 Task: Enable the Everyone on Linkedin option.
Action: Mouse moved to (893, 121)
Screenshot: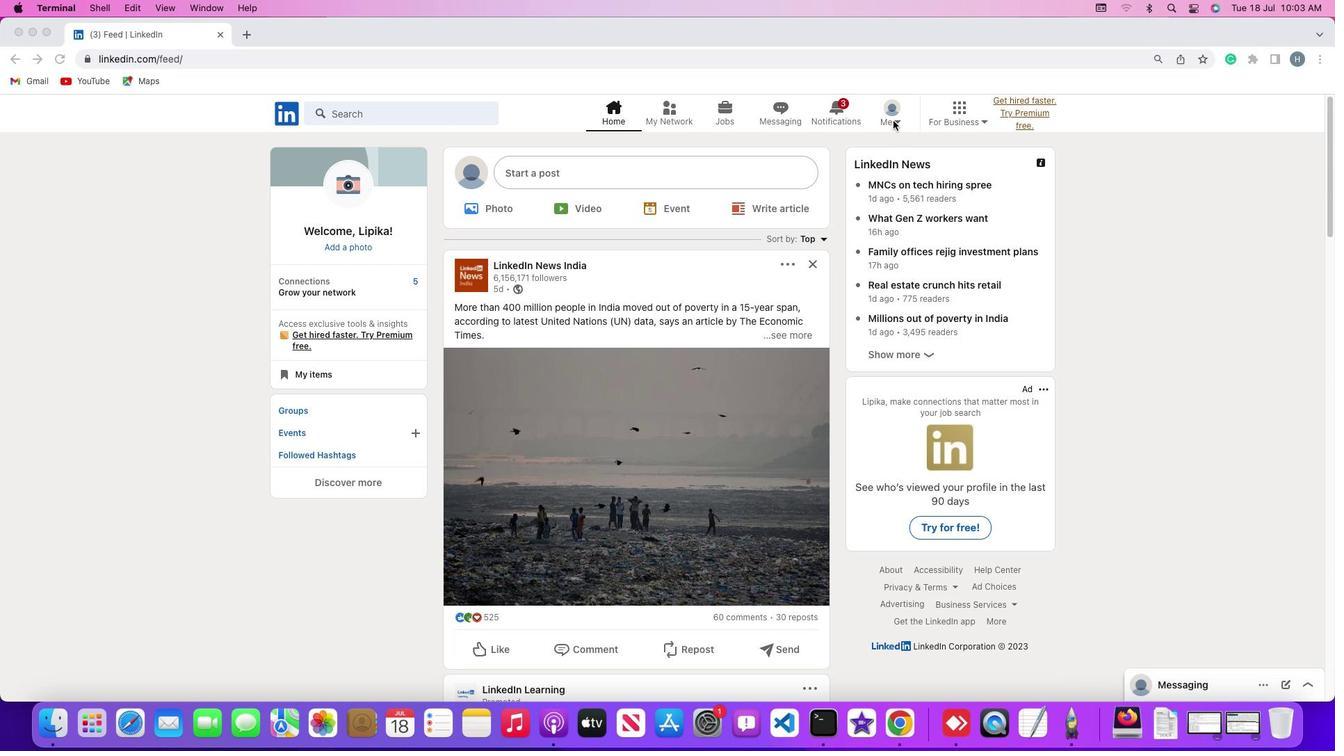 
Action: Mouse pressed left at (893, 121)
Screenshot: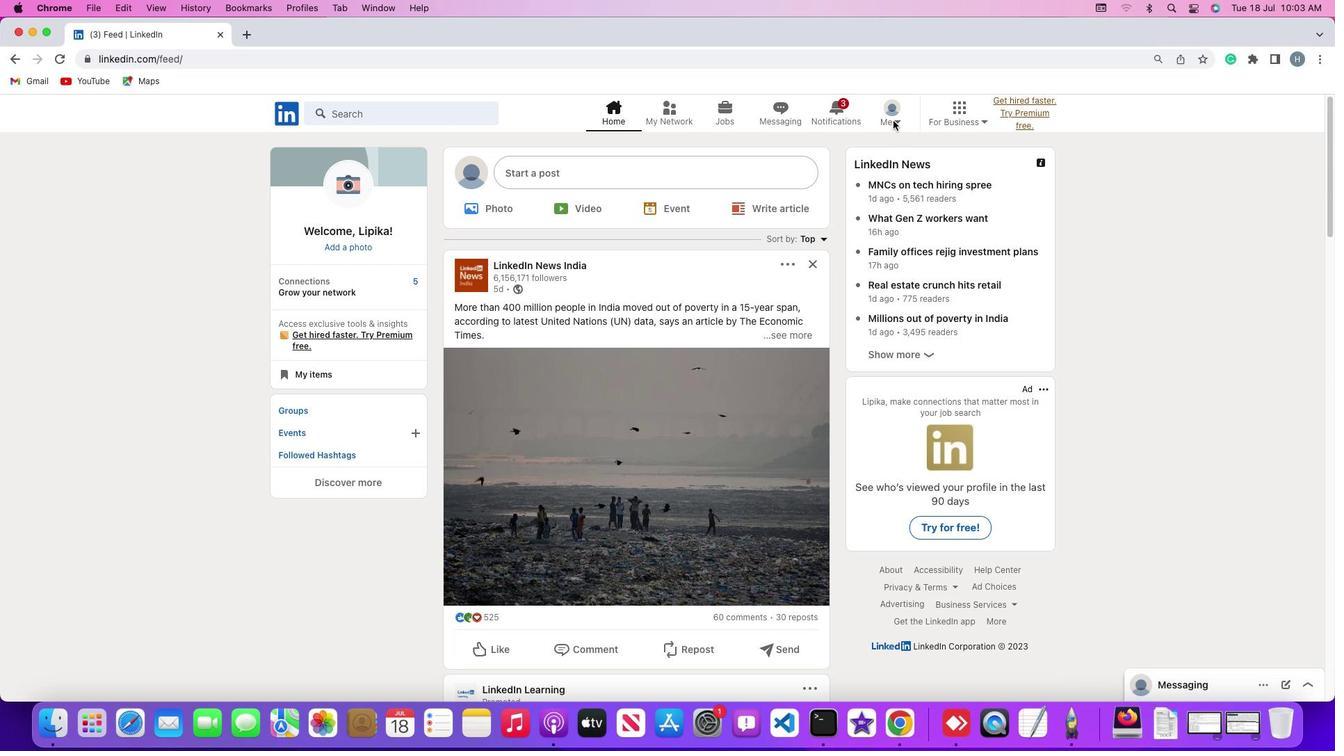 
Action: Mouse moved to (900, 118)
Screenshot: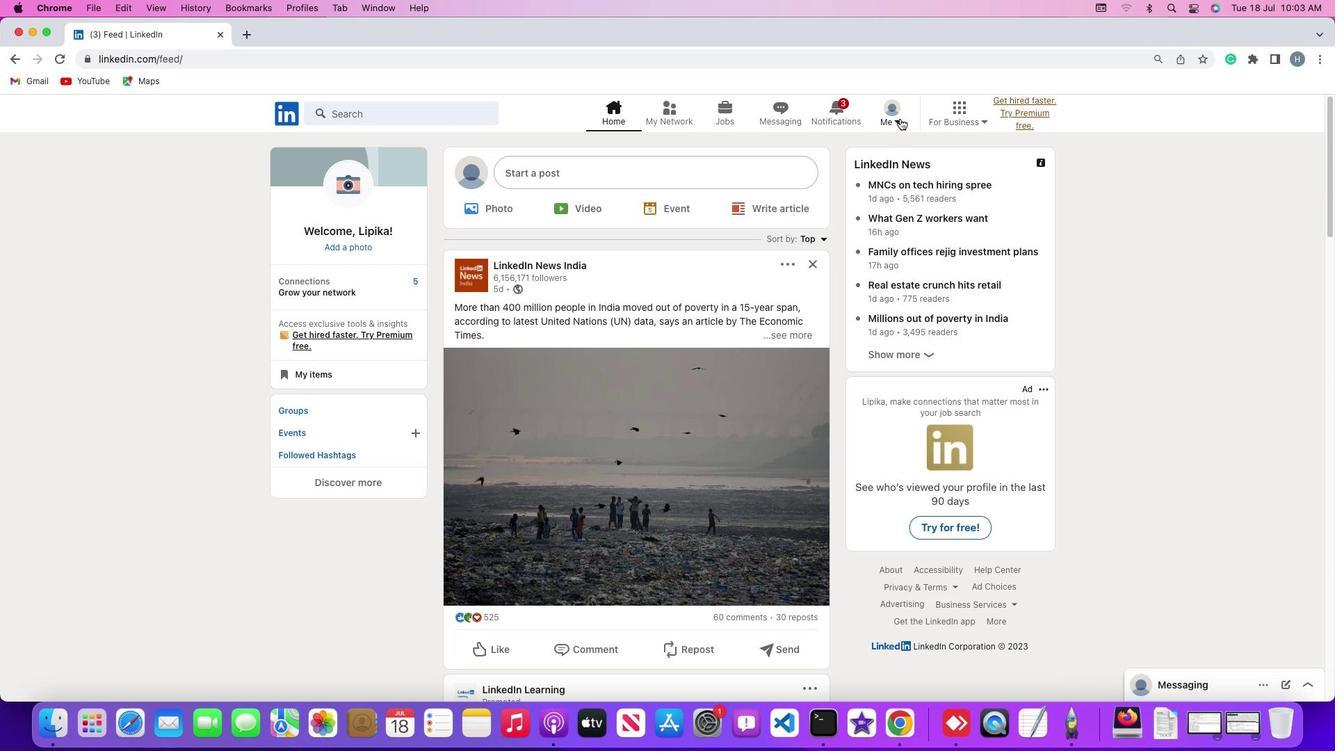 
Action: Mouse pressed left at (900, 118)
Screenshot: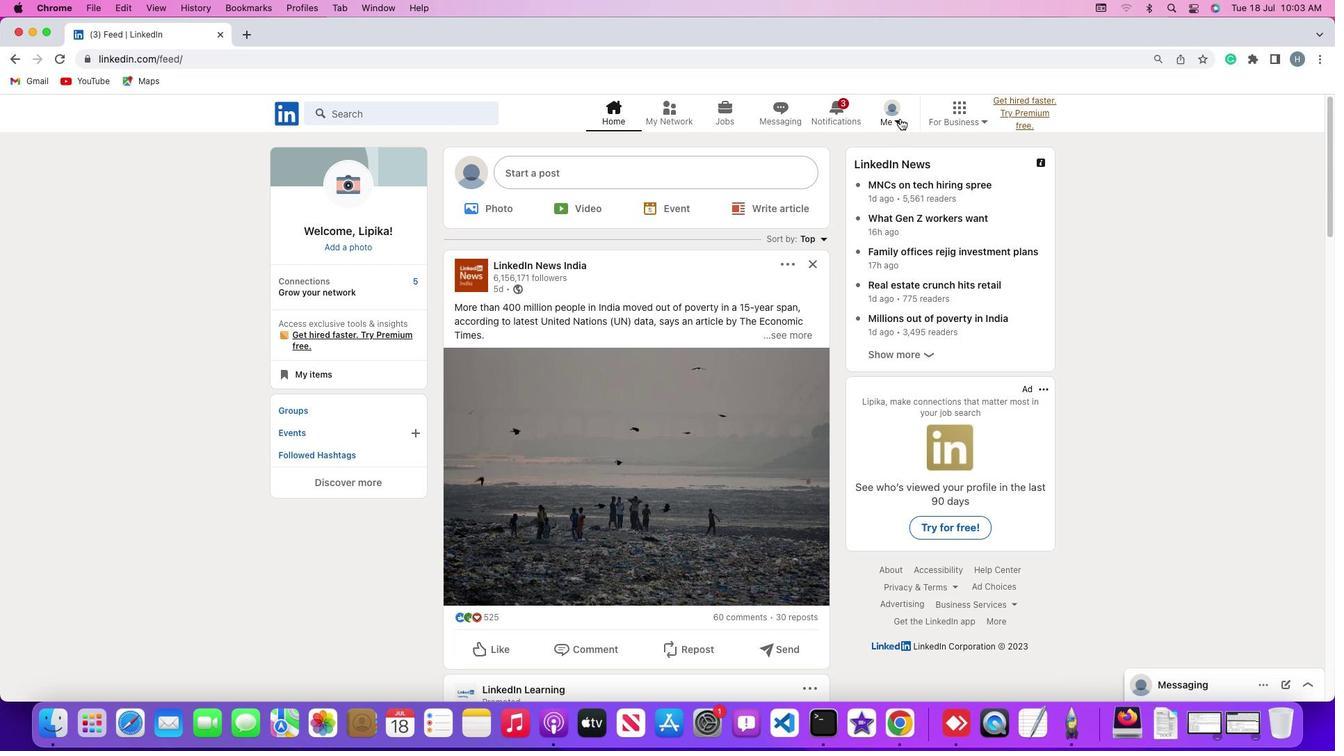 
Action: Mouse moved to (796, 269)
Screenshot: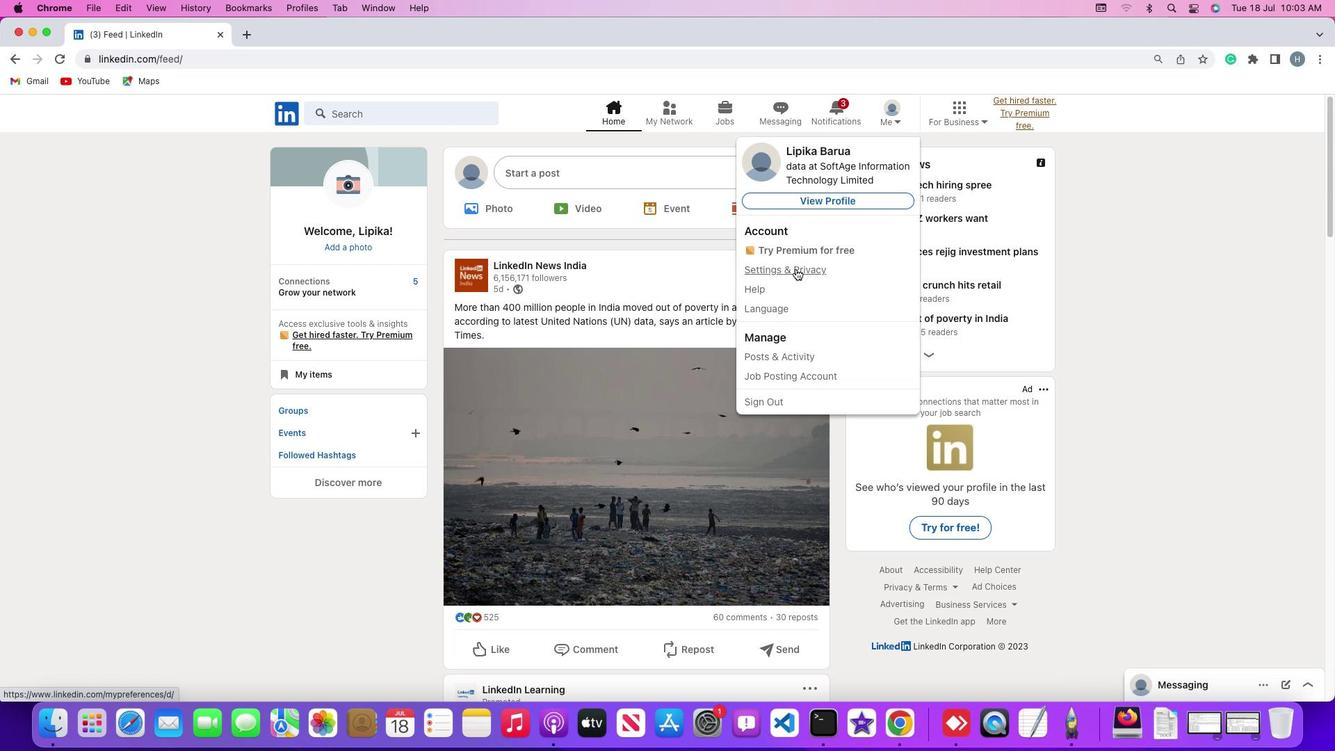 
Action: Mouse pressed left at (796, 269)
Screenshot: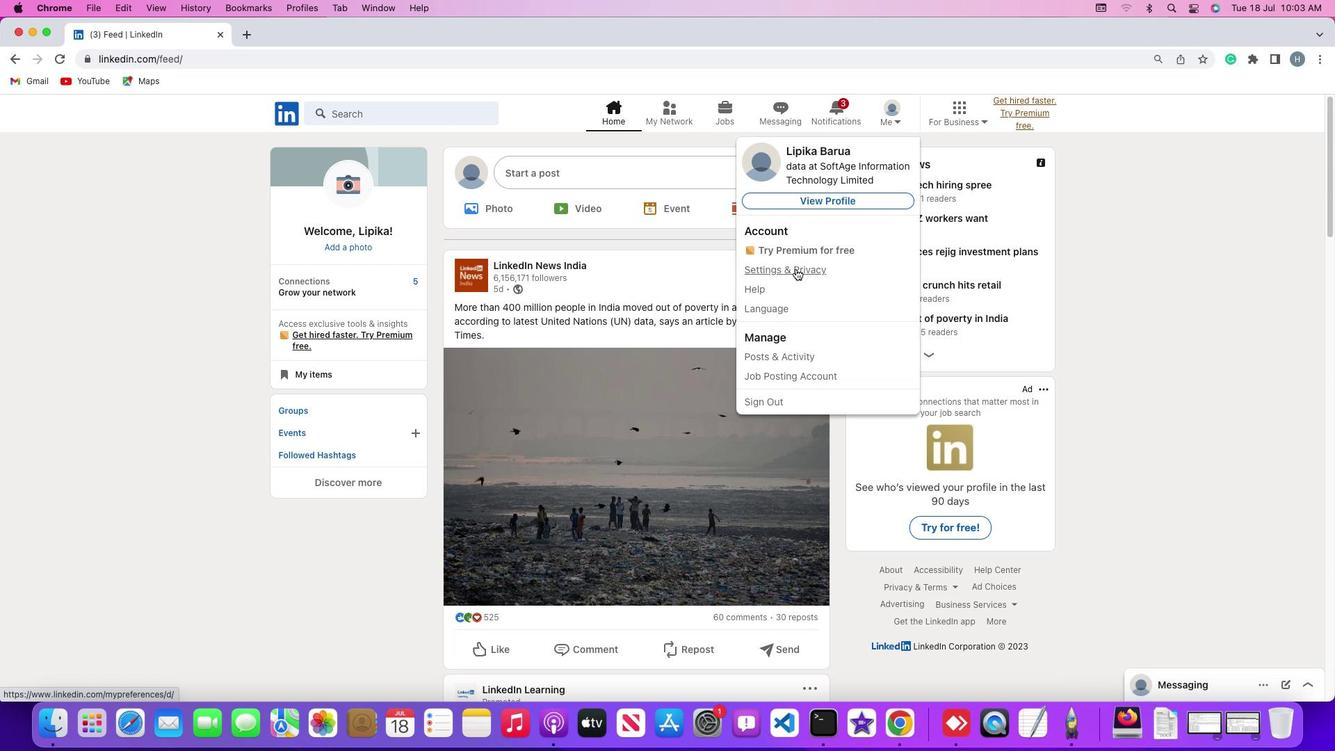 
Action: Mouse moved to (80, 319)
Screenshot: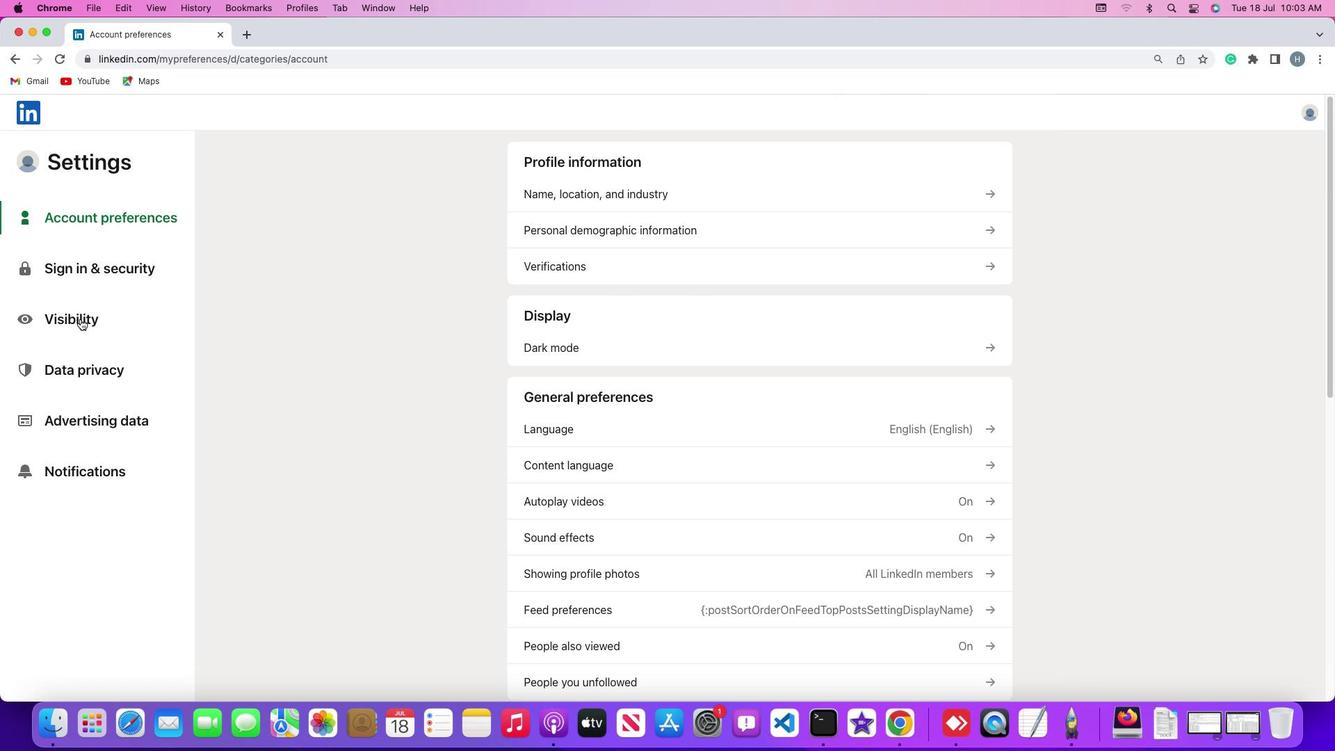 
Action: Mouse pressed left at (80, 319)
Screenshot: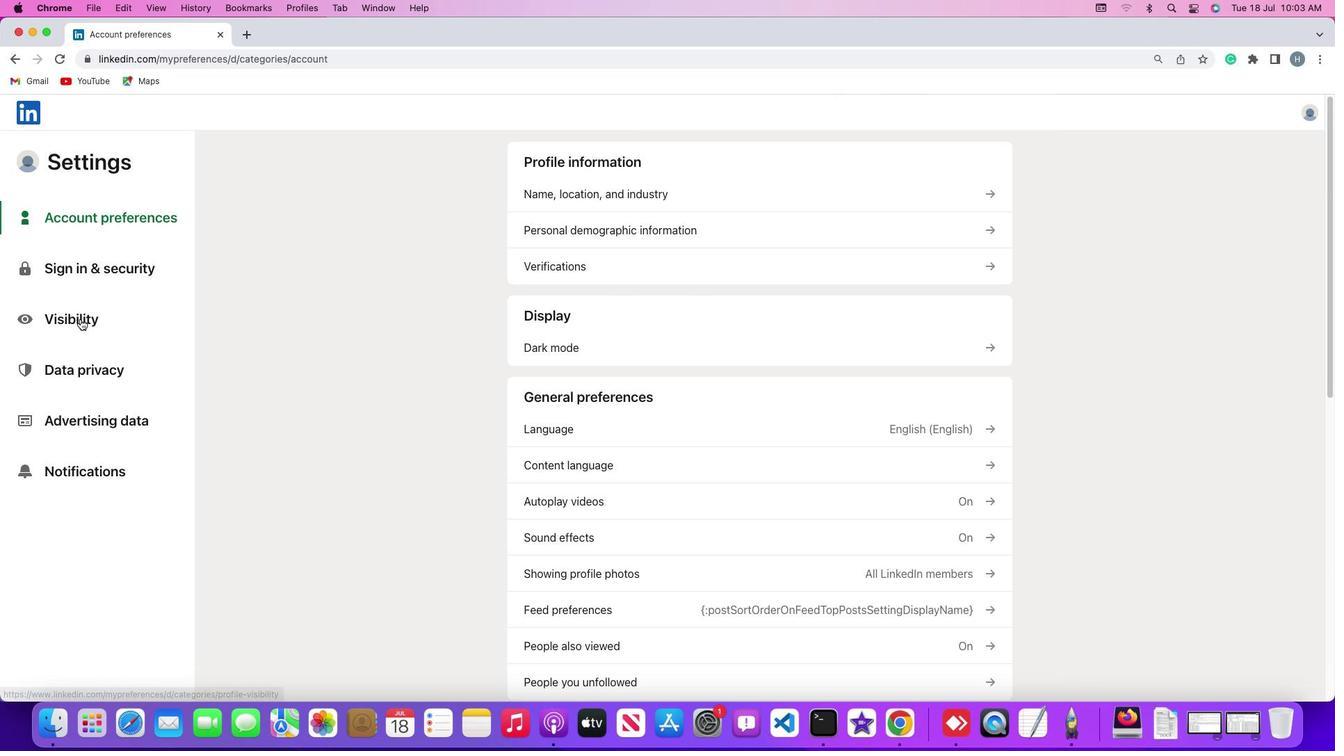 
Action: Mouse pressed left at (80, 319)
Screenshot: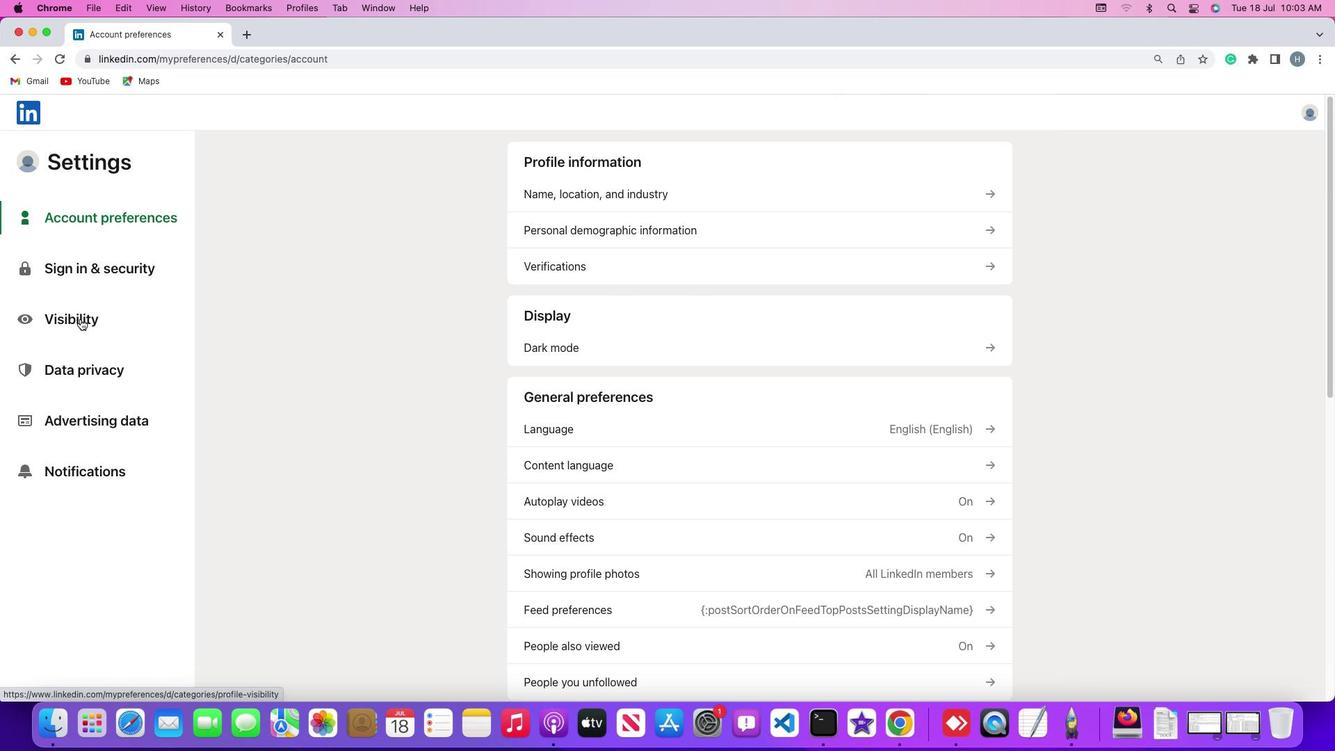 
Action: Mouse moved to (599, 531)
Screenshot: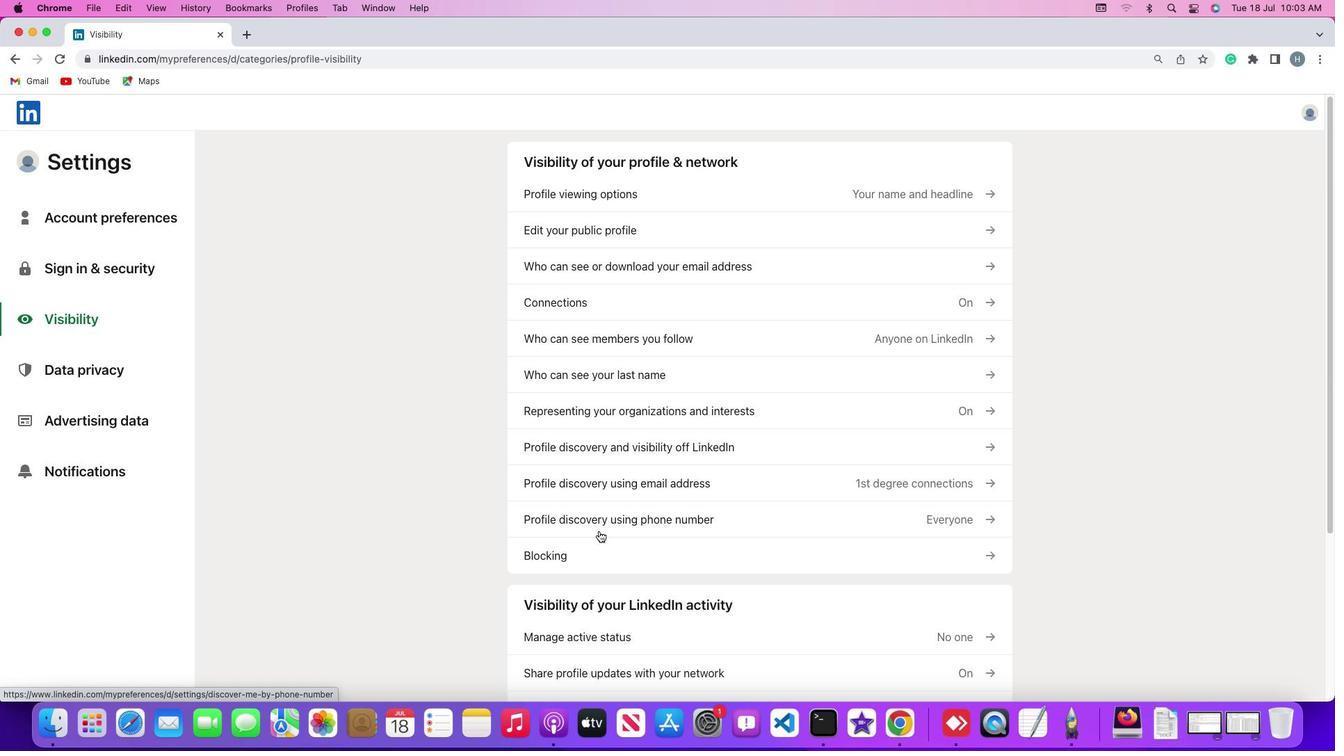
Action: Mouse scrolled (599, 531) with delta (0, 0)
Screenshot: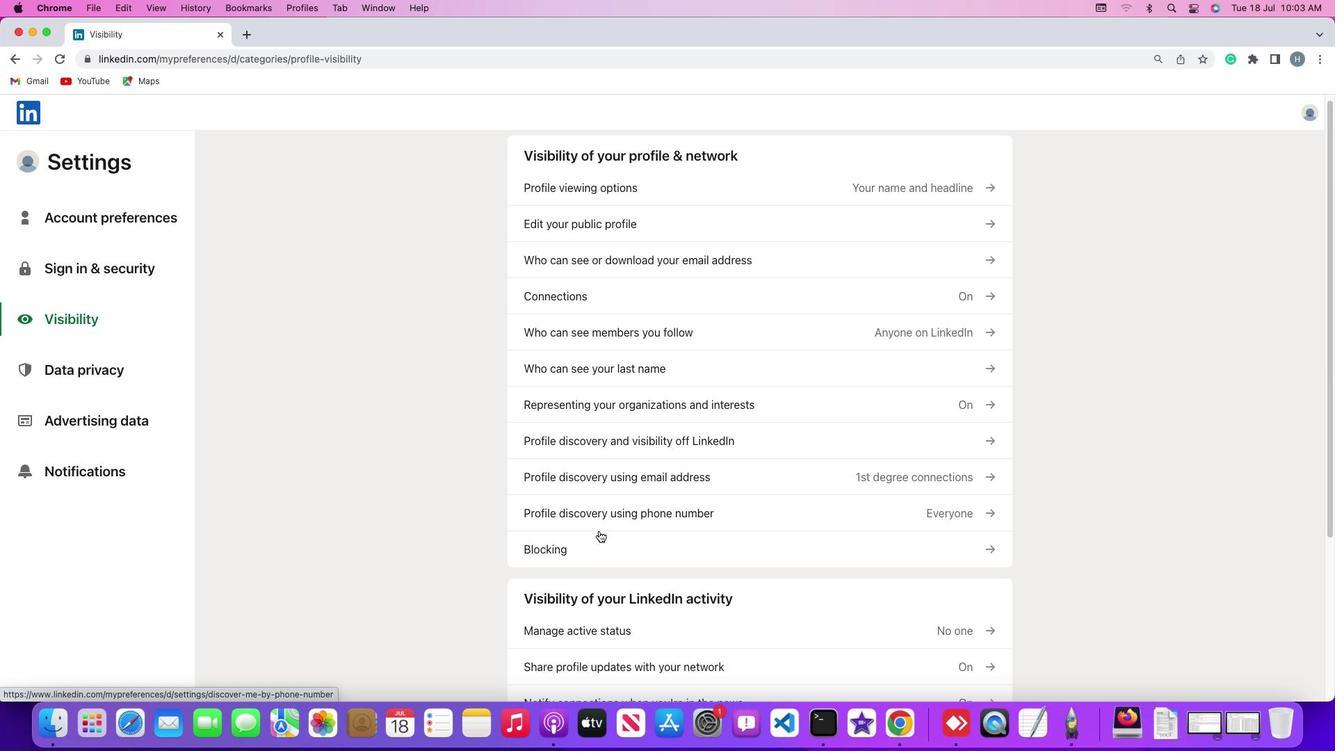 
Action: Mouse scrolled (599, 531) with delta (0, 0)
Screenshot: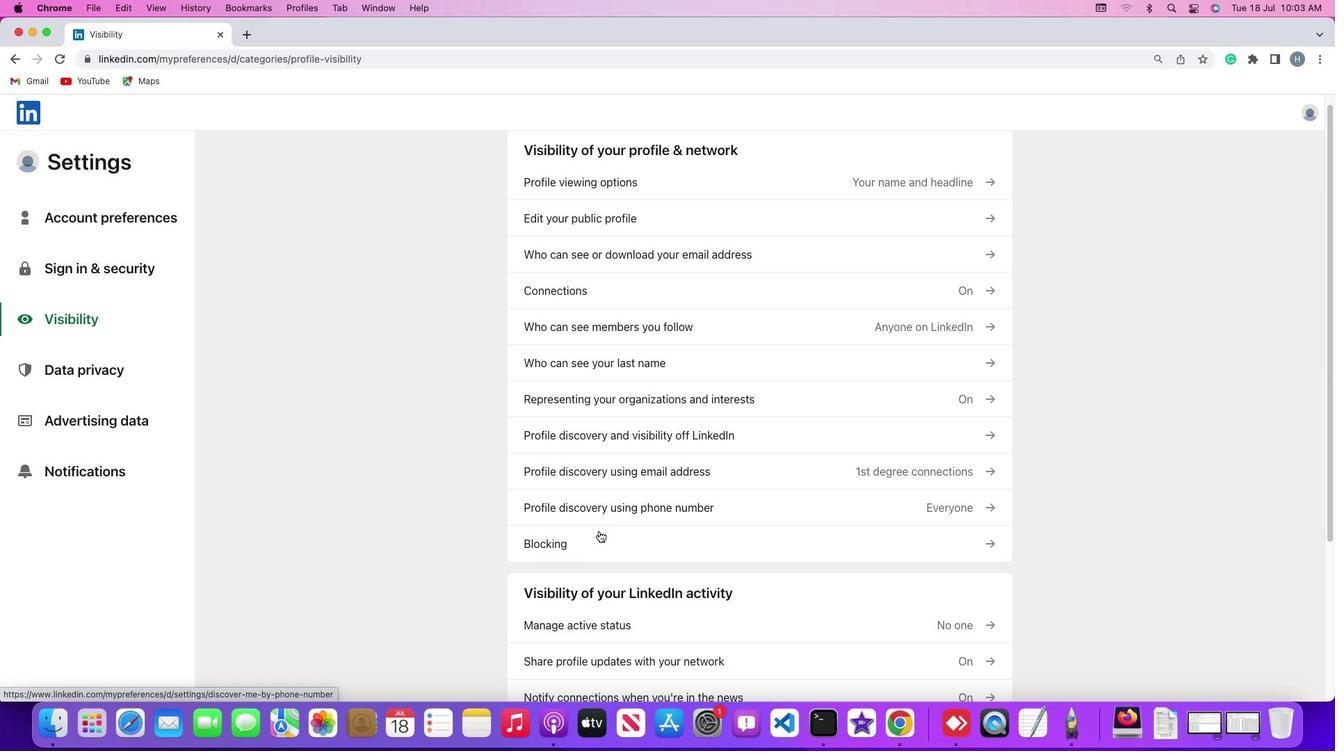 
Action: Mouse scrolled (599, 531) with delta (0, -1)
Screenshot: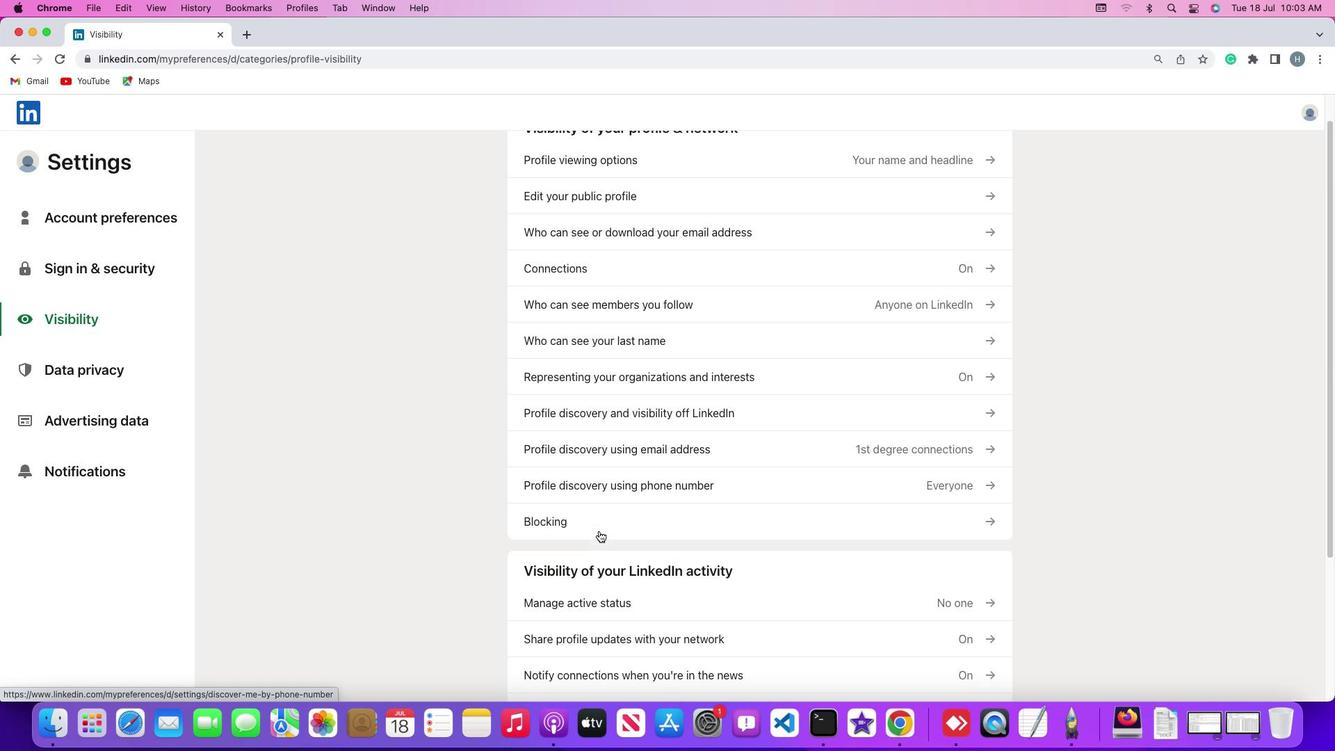 
Action: Mouse scrolled (599, 531) with delta (0, -2)
Screenshot: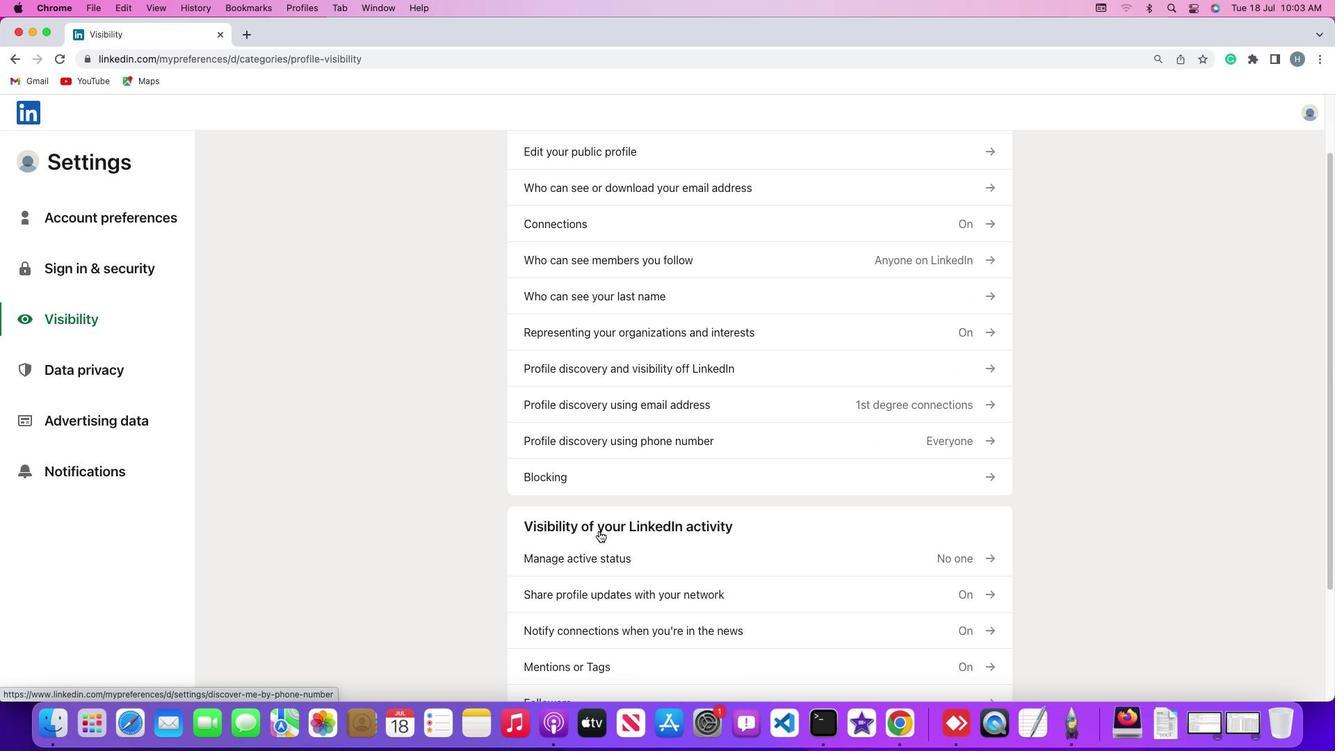 
Action: Mouse moved to (603, 558)
Screenshot: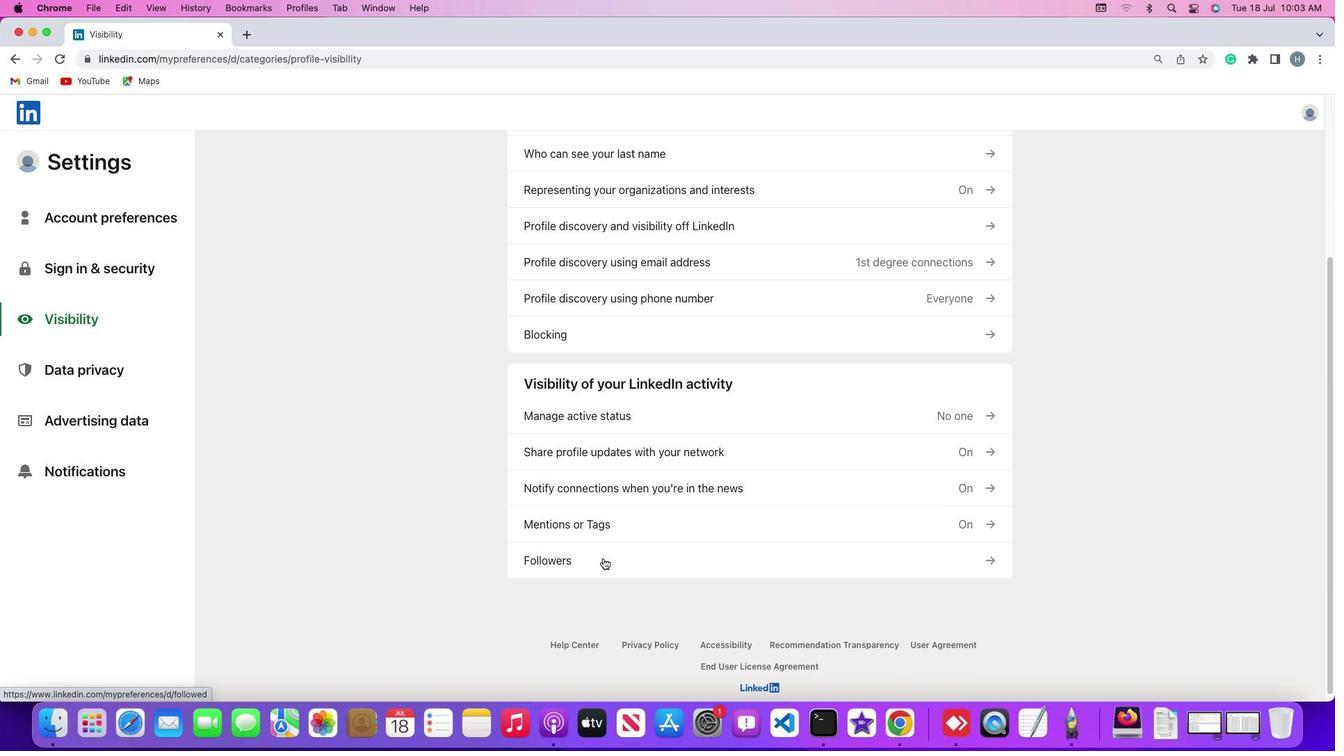 
Action: Mouse pressed left at (603, 558)
Screenshot: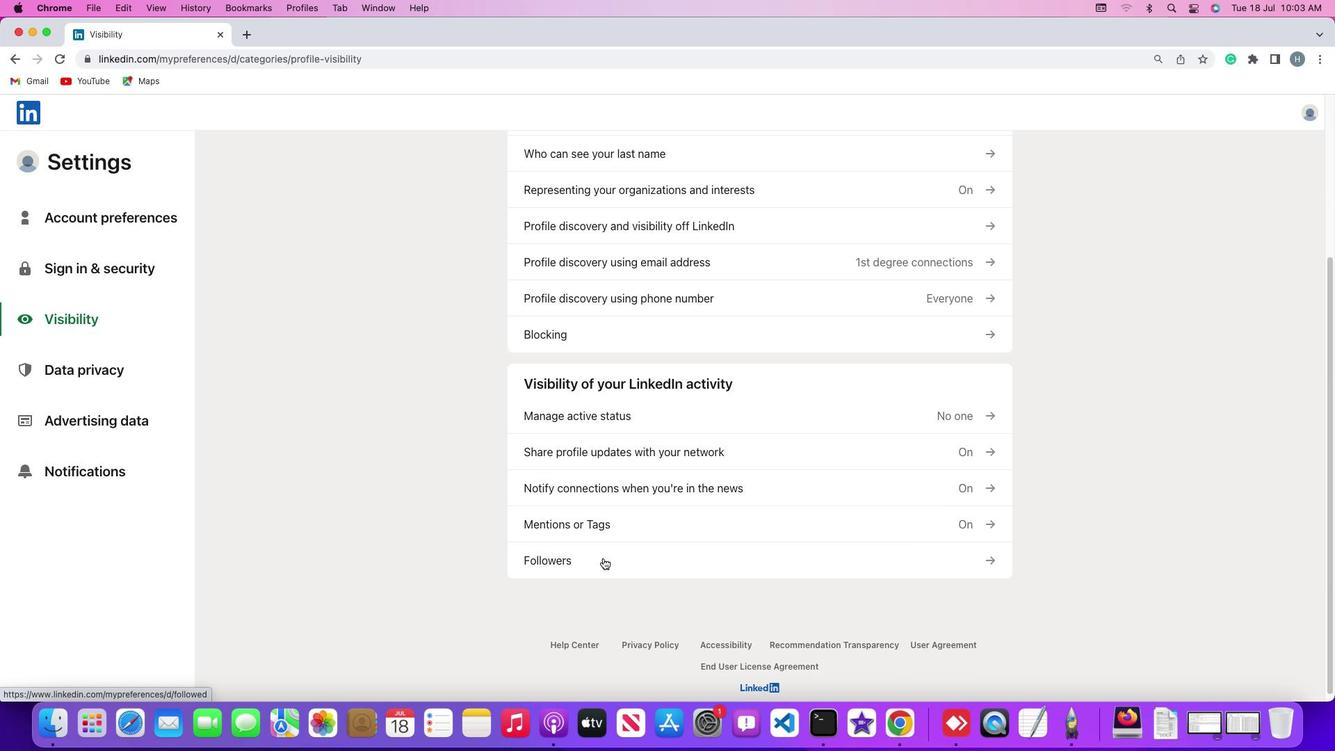 
Action: Mouse moved to (528, 281)
Screenshot: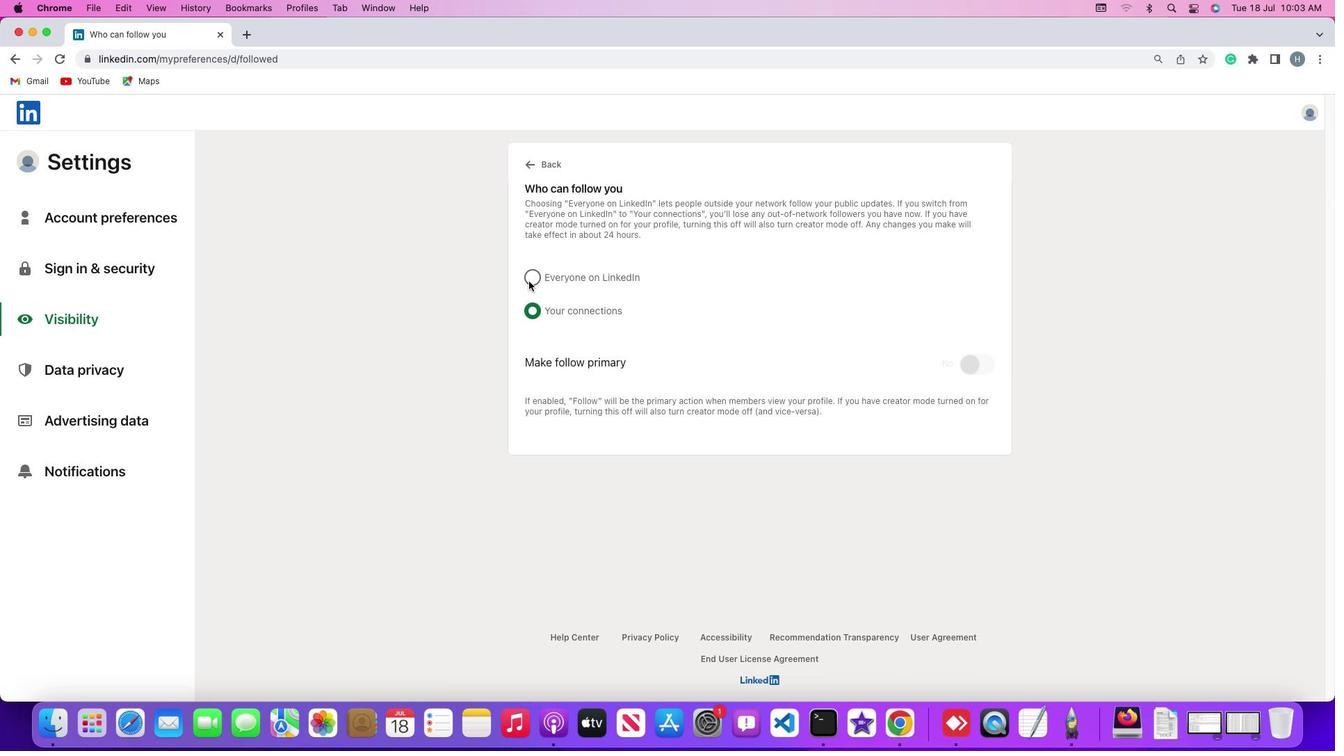 
Action: Mouse pressed left at (528, 281)
Screenshot: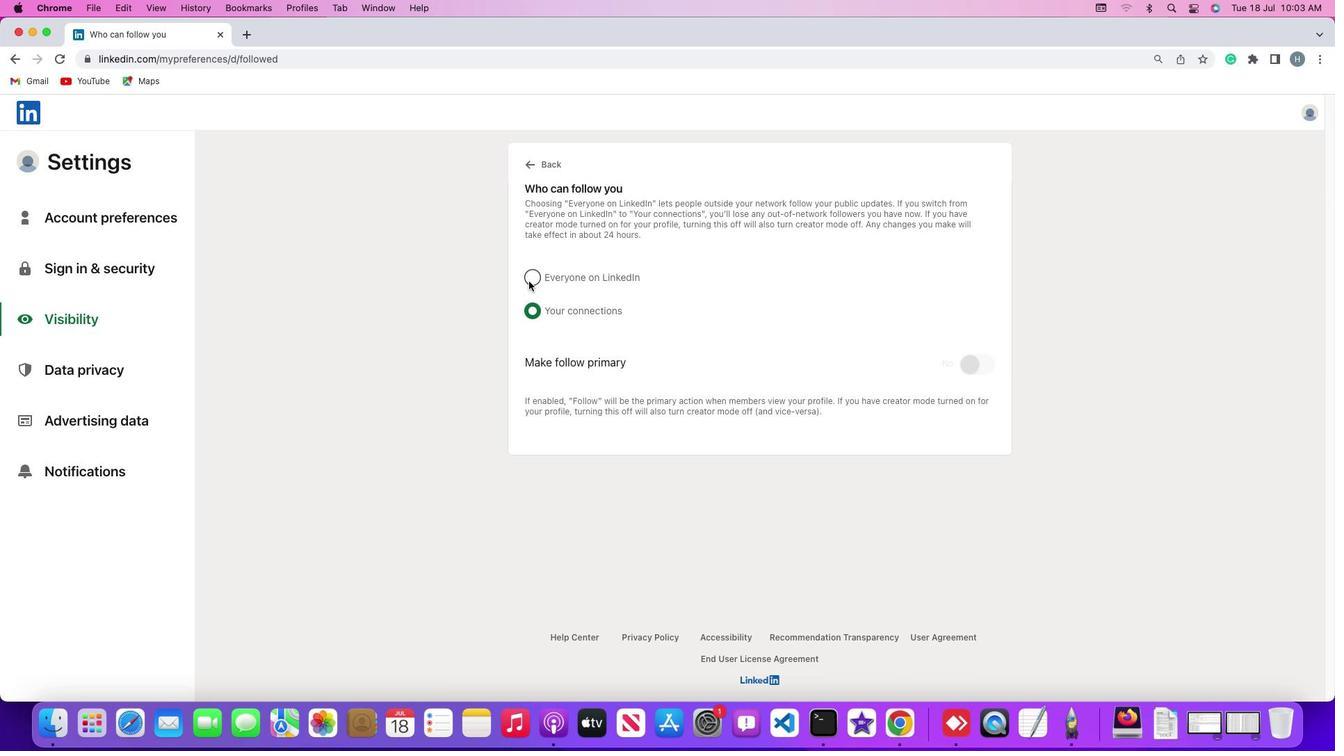 
Action: Mouse moved to (580, 363)
Screenshot: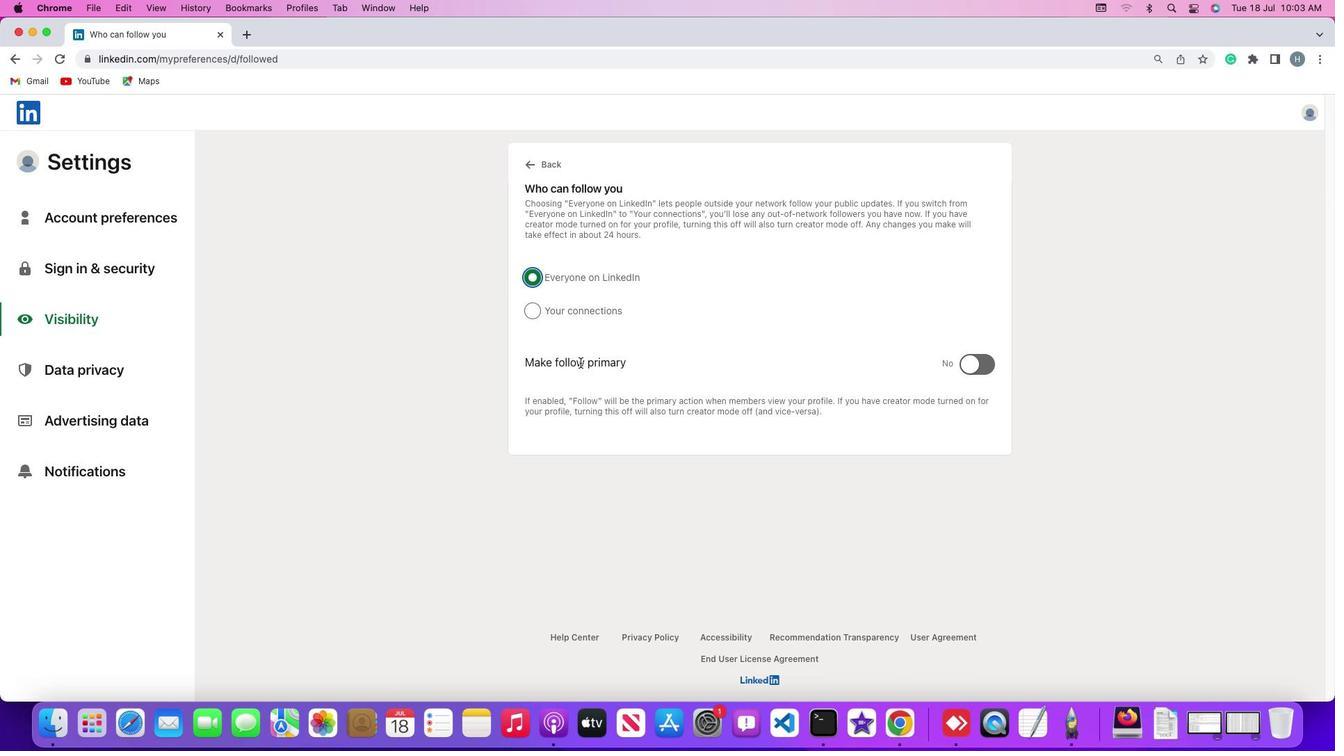 
